 Task: Create List Brand Recognition in Board Newsletter Management Best Practices to Workspace Design Software. Create List Brand Perception in Board Social Media Crisis Management to Workspace Design Software. Create List Brand Image in Board Sales Territory Planning and Forecasting to Workspace Design Software
Action: Mouse moved to (239, 123)
Screenshot: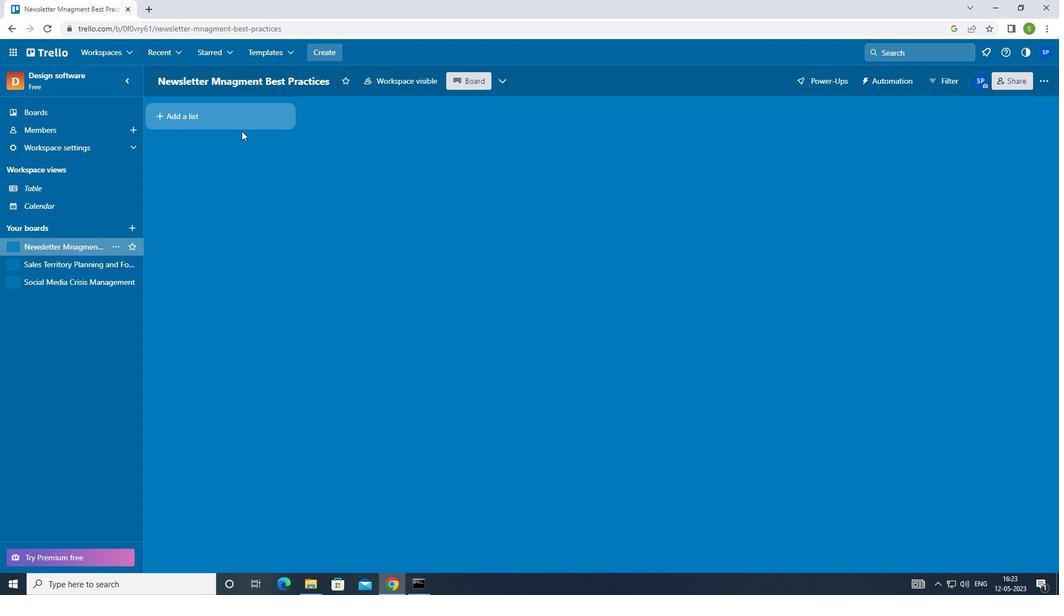 
Action: Mouse pressed left at (239, 123)
Screenshot: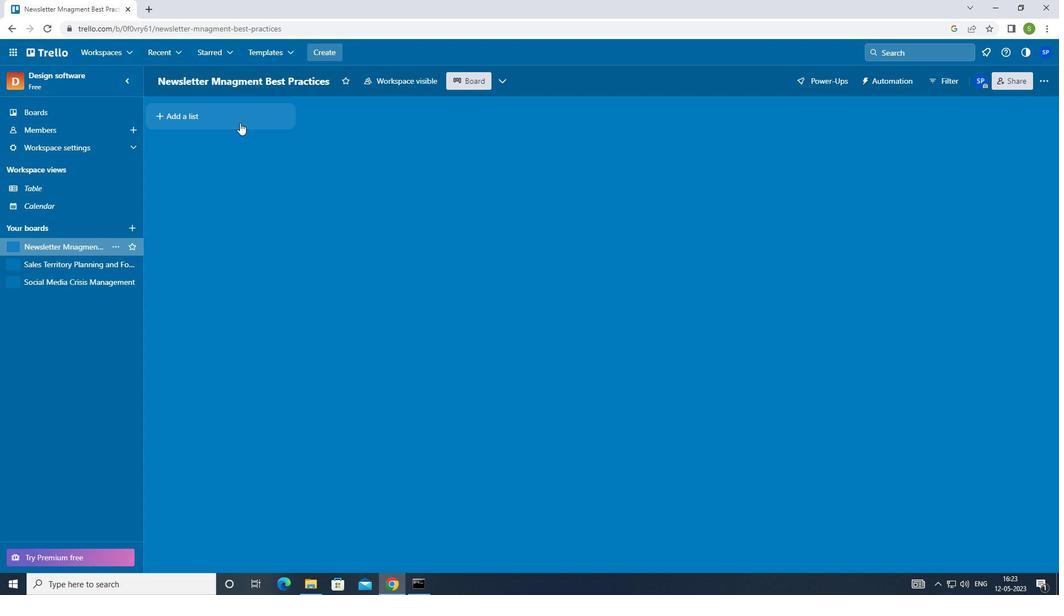 
Action: Mouse moved to (229, 321)
Screenshot: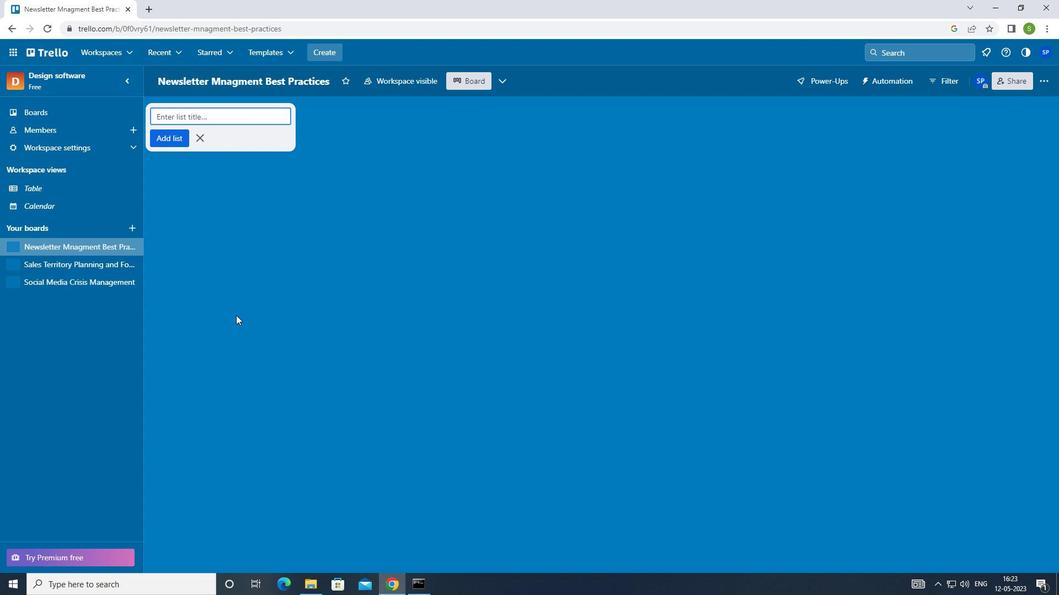 
Action: Key pressed <Key.shift>BRANF<Key.backspace>D<Key.space><Key.shift>RECOGNITION<Key.enter>
Screenshot: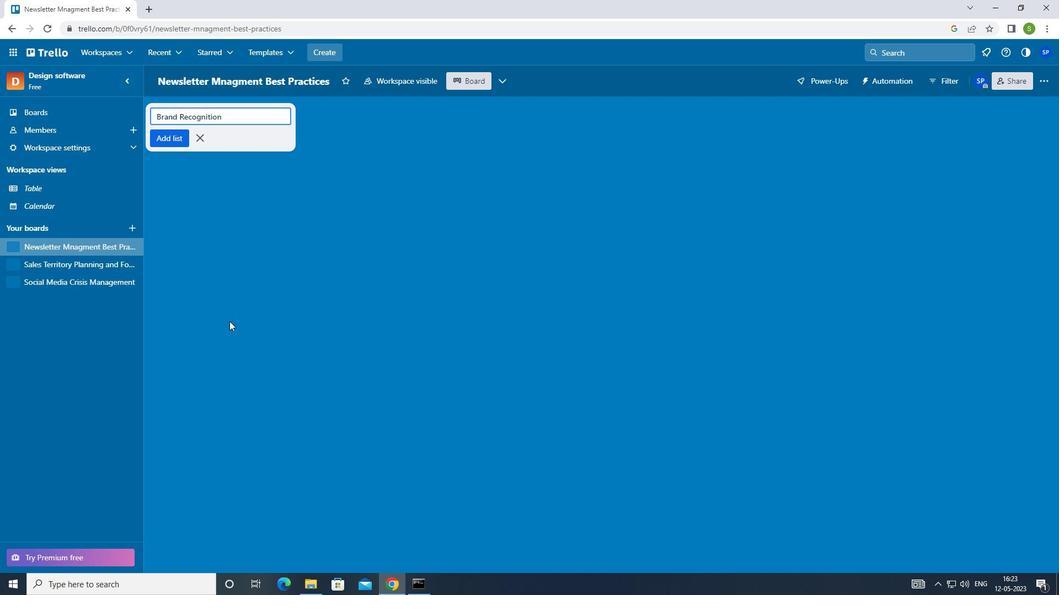 
Action: Mouse moved to (70, 282)
Screenshot: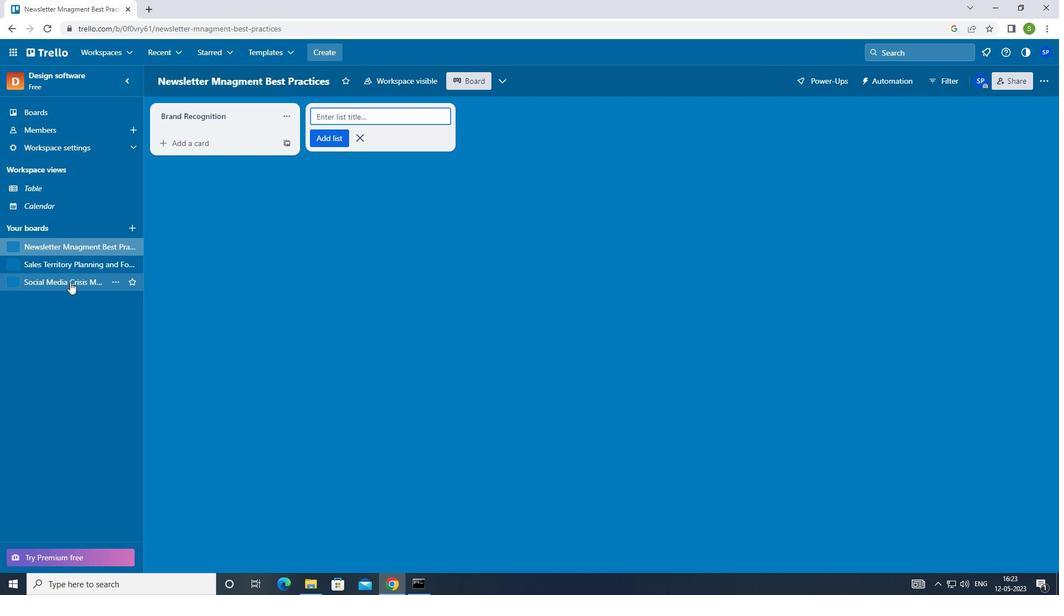 
Action: Mouse pressed left at (70, 282)
Screenshot: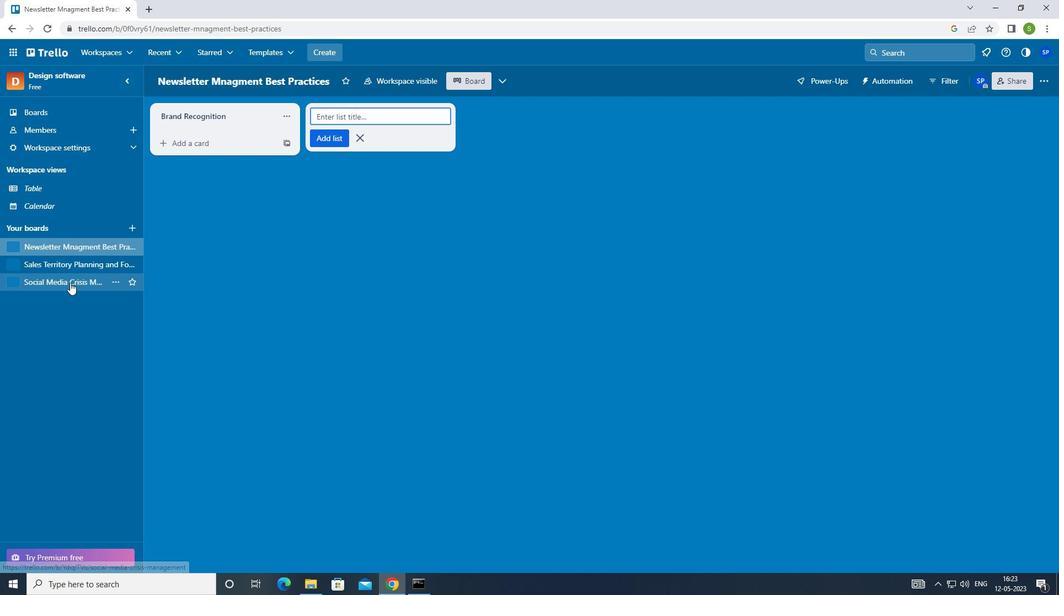 
Action: Mouse moved to (214, 120)
Screenshot: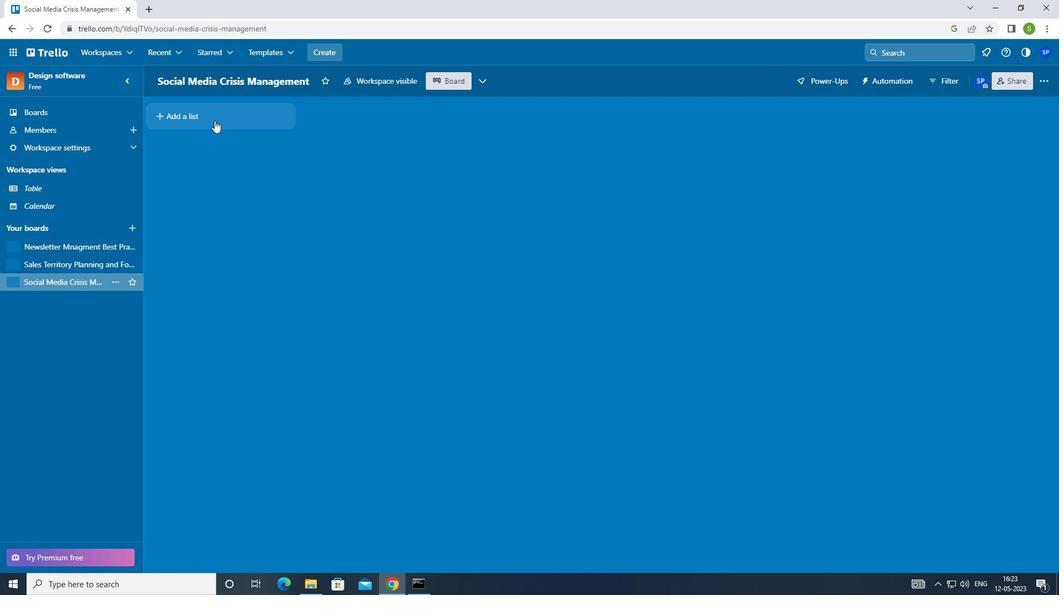 
Action: Mouse pressed left at (214, 120)
Screenshot: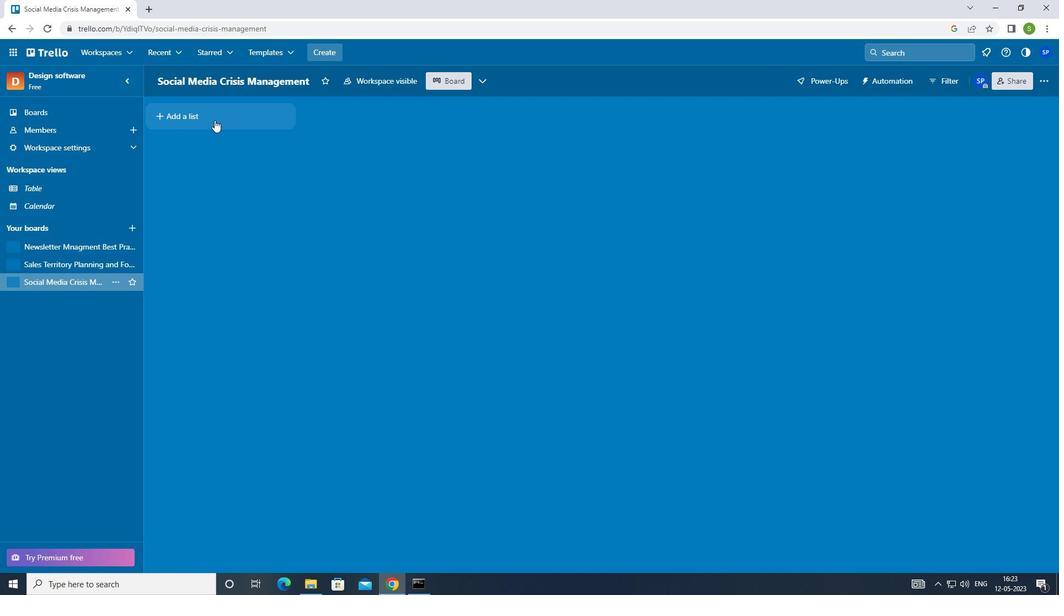 
Action: Mouse moved to (215, 288)
Screenshot: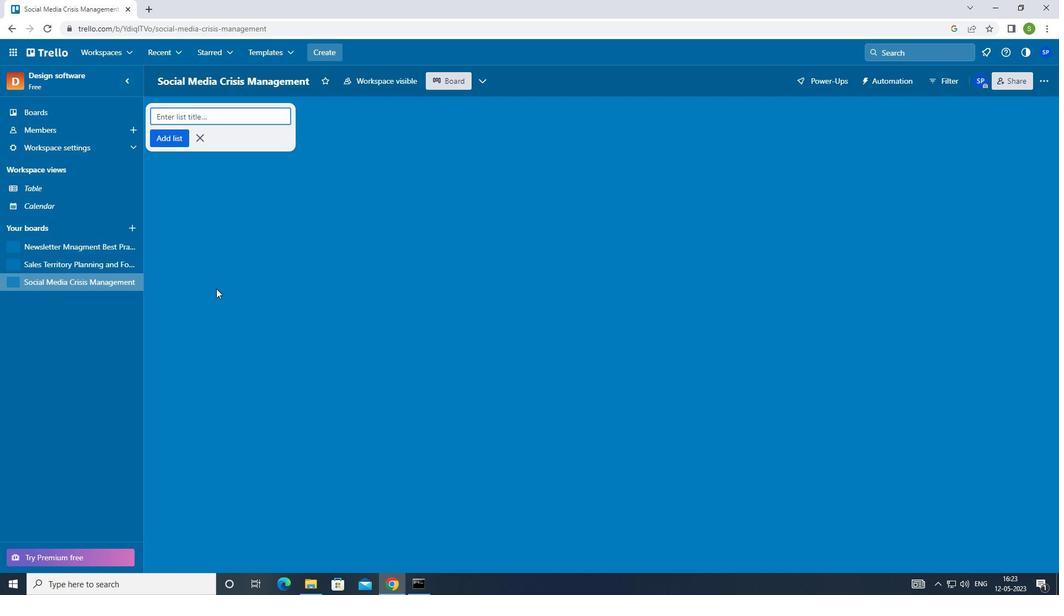
Action: Key pressed <Key.shift><Key.shift><Key.shift><Key.shift><Key.shift><Key.shift>BRAND<Key.space><Key.shift>PERCEPTION<Key.enter>
Screenshot: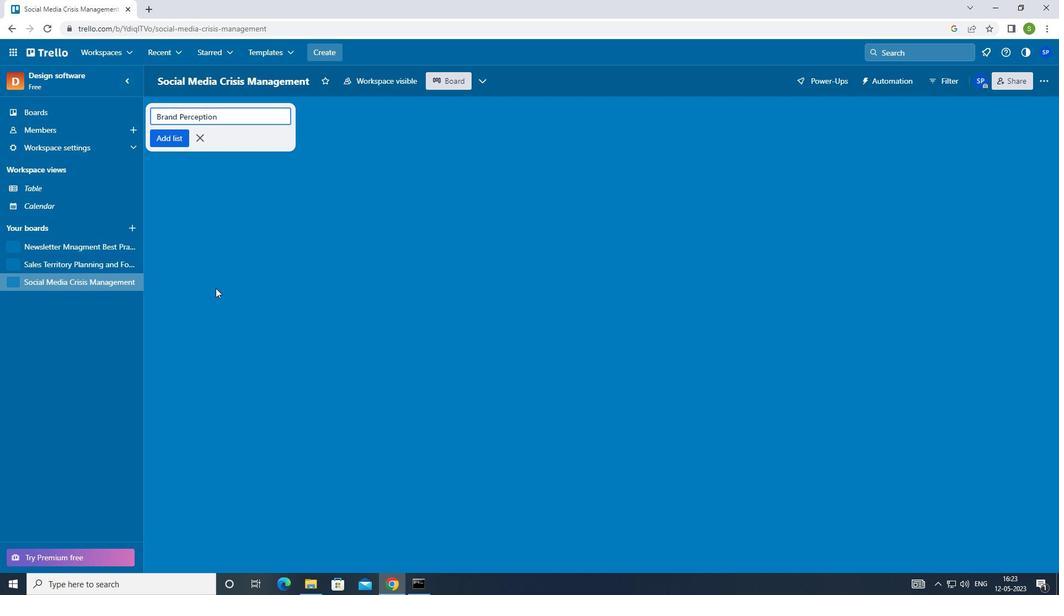 
Action: Mouse moved to (59, 266)
Screenshot: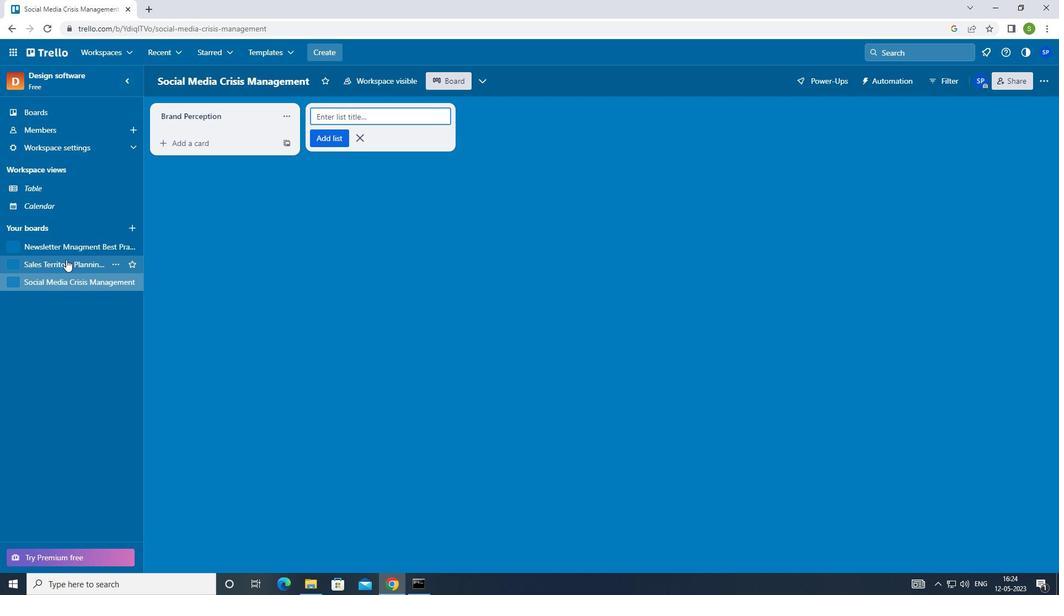 
Action: Mouse pressed left at (59, 266)
Screenshot: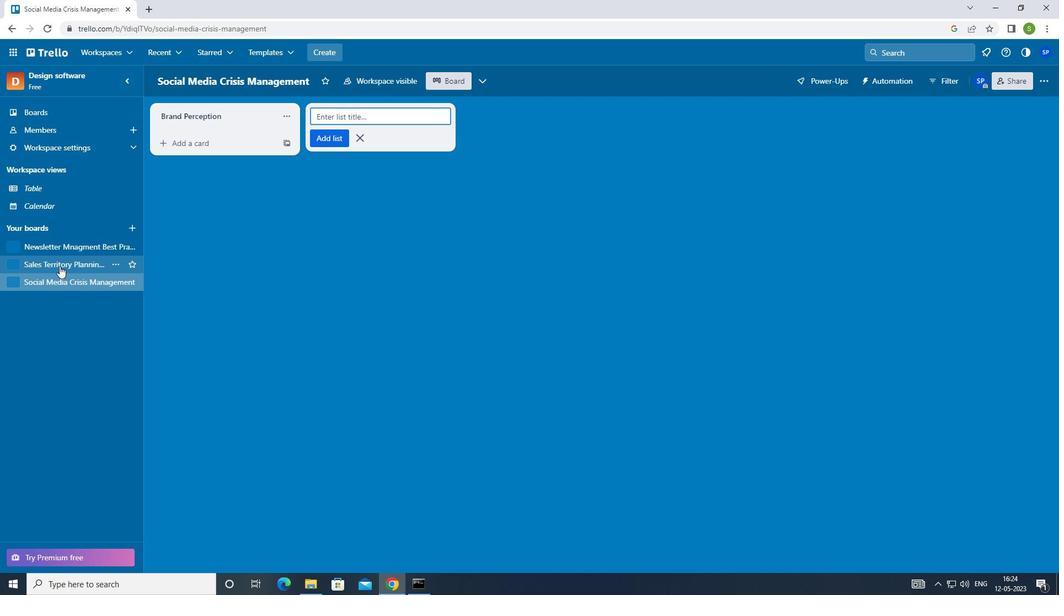
Action: Mouse moved to (206, 123)
Screenshot: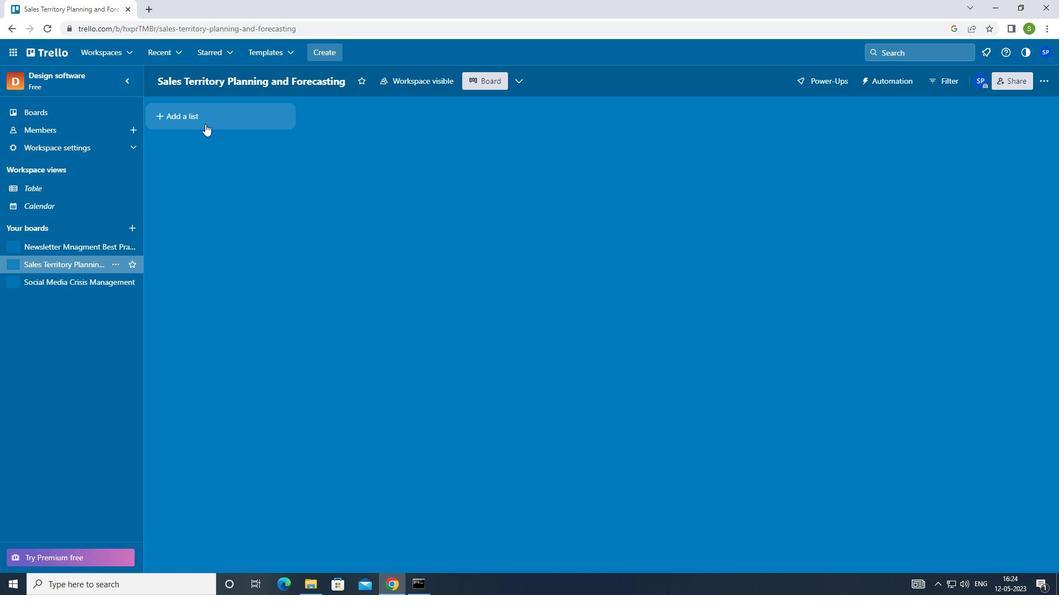
Action: Mouse pressed left at (206, 123)
Screenshot: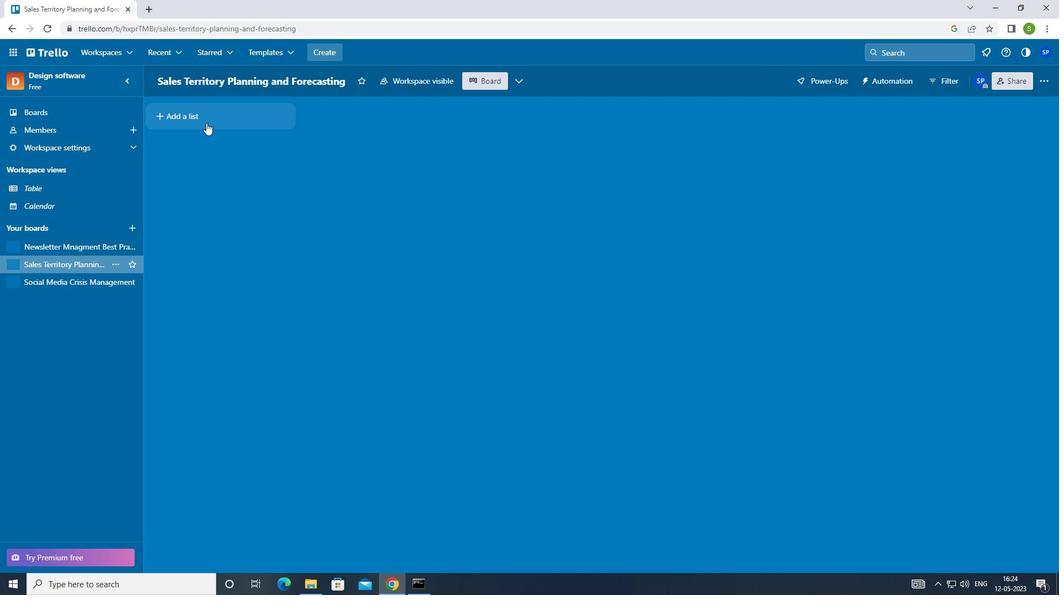 
Action: Mouse moved to (209, 242)
Screenshot: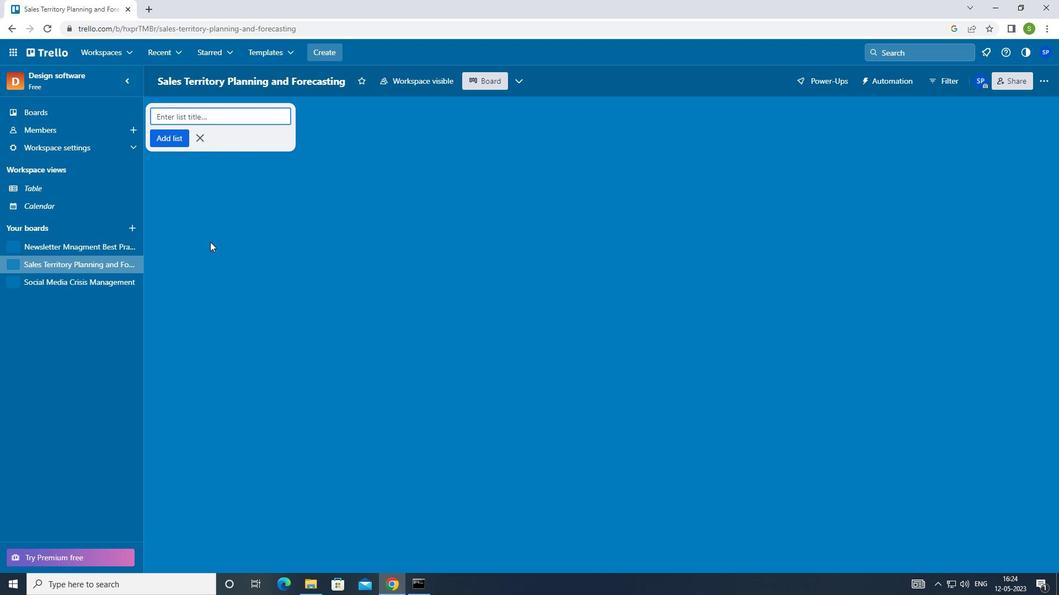 
Action: Key pressed <Key.shift><Key.shift><Key.shift><Key.shift><Key.shift><Key.shift><Key.shift><Key.shift><Key.shift><Key.shift>BRAND<Key.space><Key.shift>IMAGE<Key.enter>
Screenshot: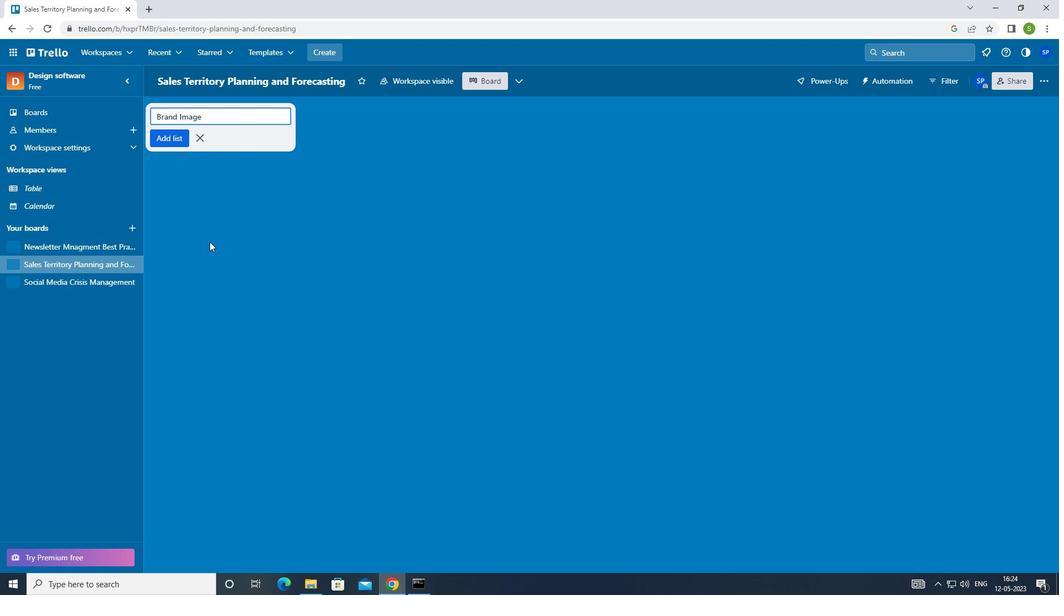 
Action: Mouse moved to (211, 265)
Screenshot: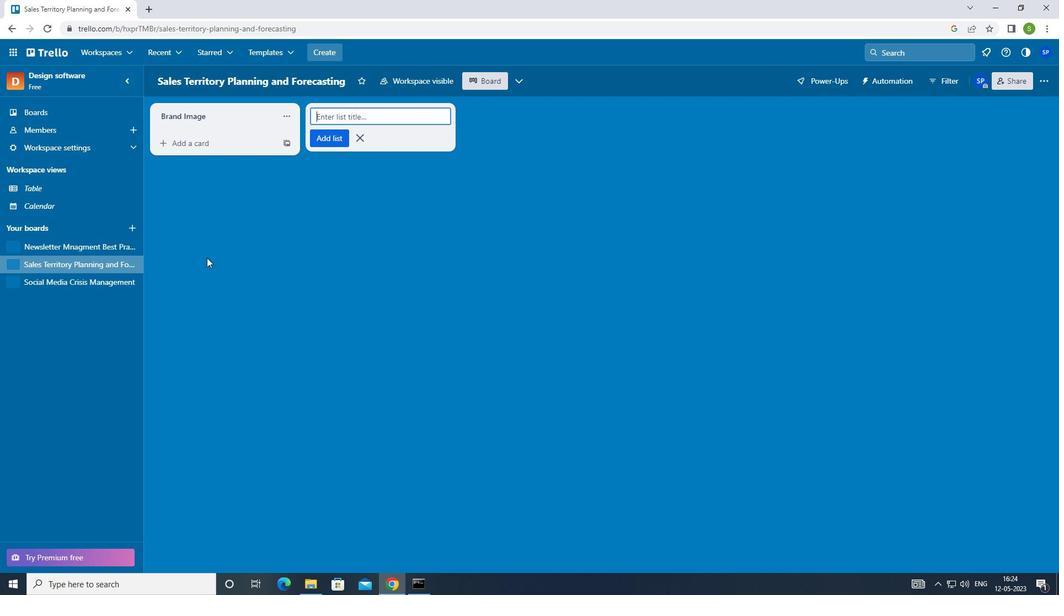 
Action: Key pressed <Key.f8>
Screenshot: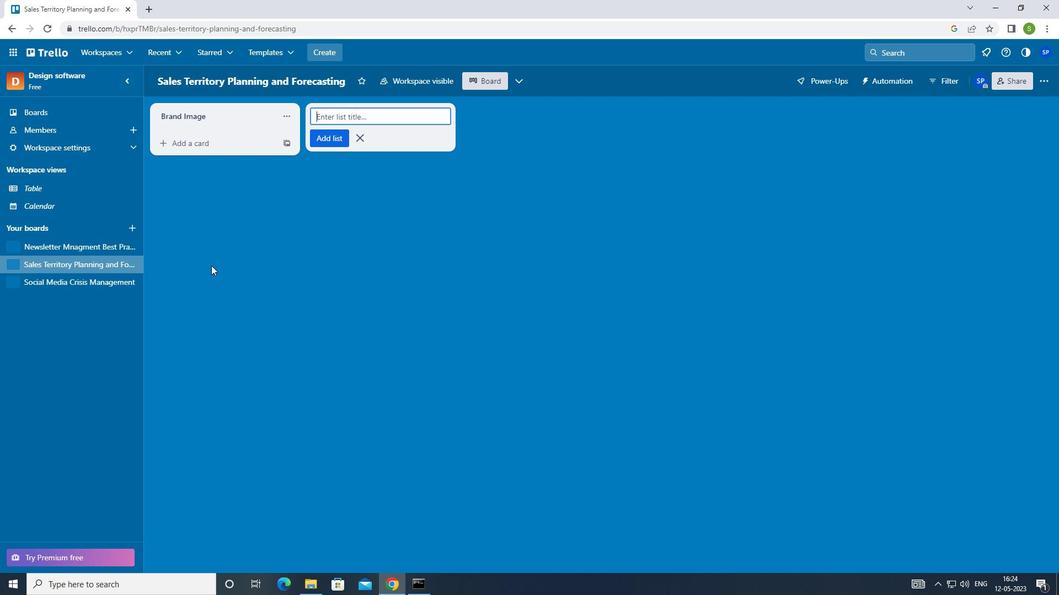 
